 Task: Change the scale to a "Fit to width" in print settings.
Action: Mouse moved to (35, 72)
Screenshot: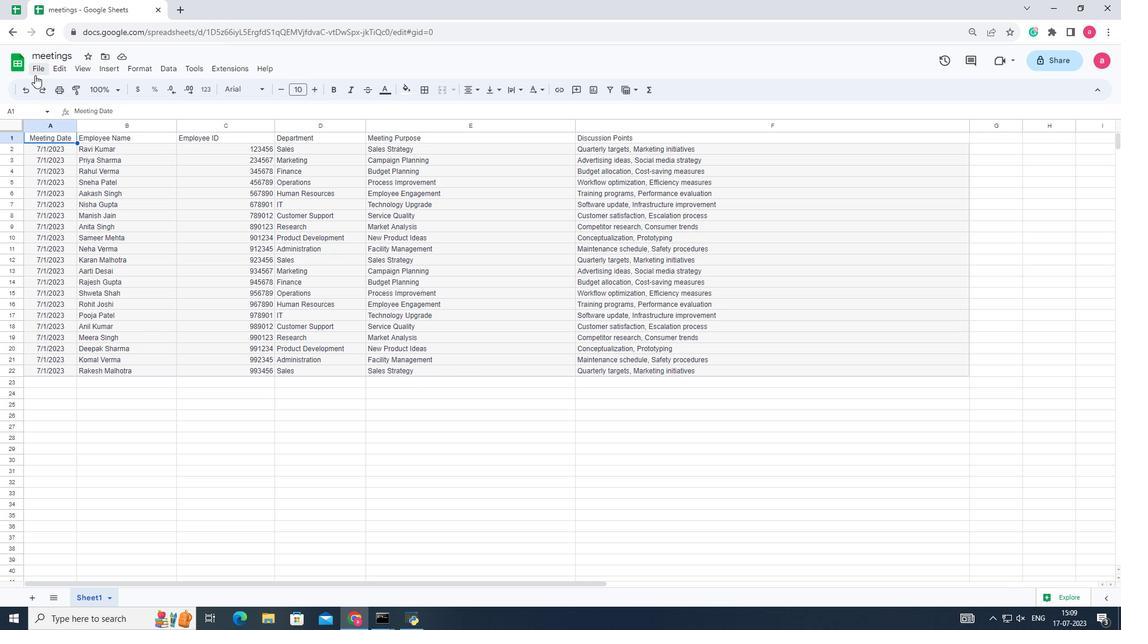 
Action: Mouse pressed left at (35, 72)
Screenshot: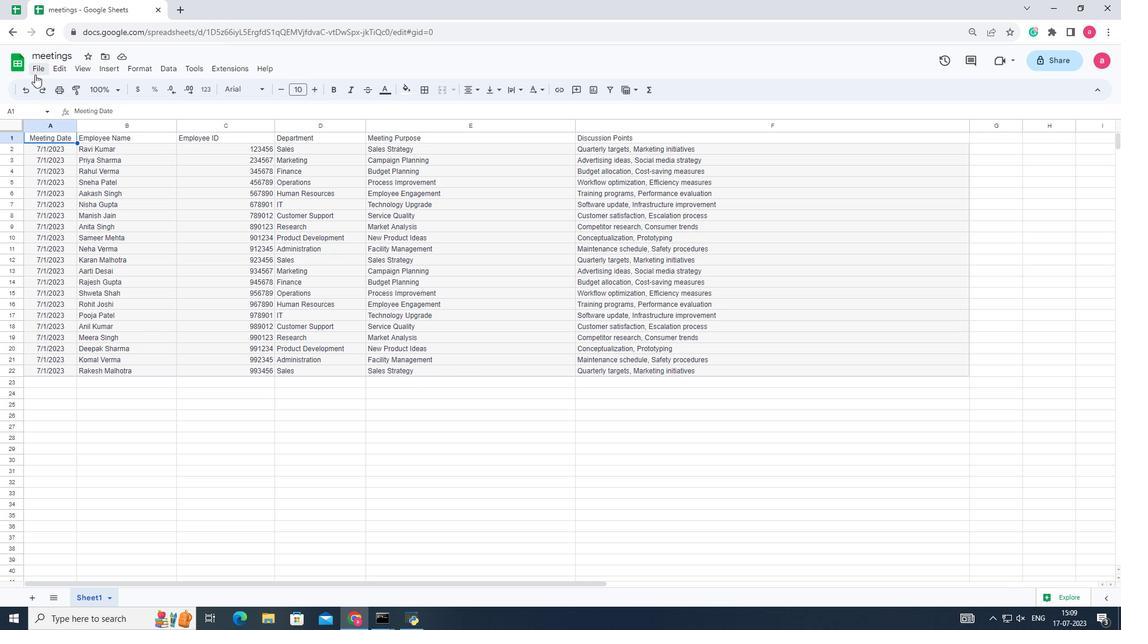 
Action: Mouse moved to (66, 378)
Screenshot: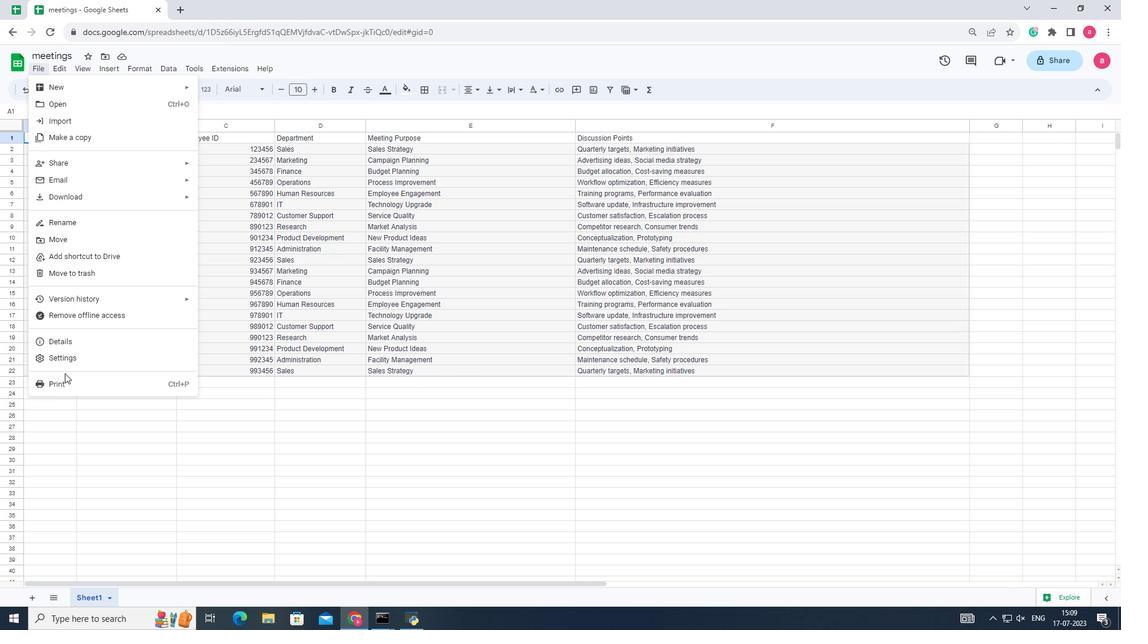 
Action: Mouse pressed left at (66, 378)
Screenshot: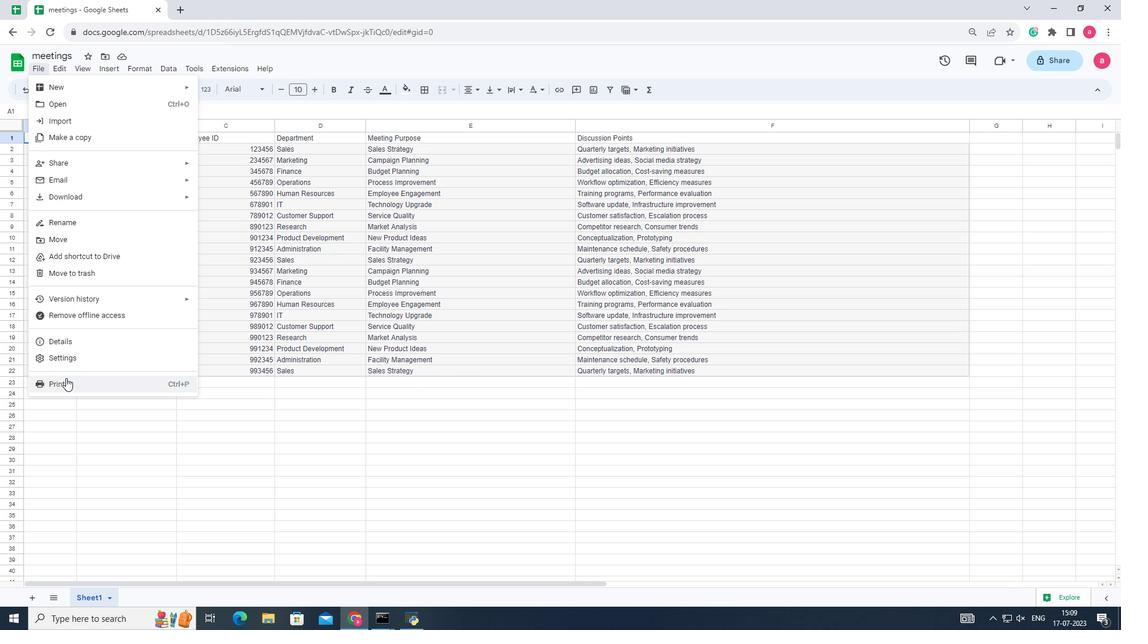 
Action: Mouse moved to (974, 235)
Screenshot: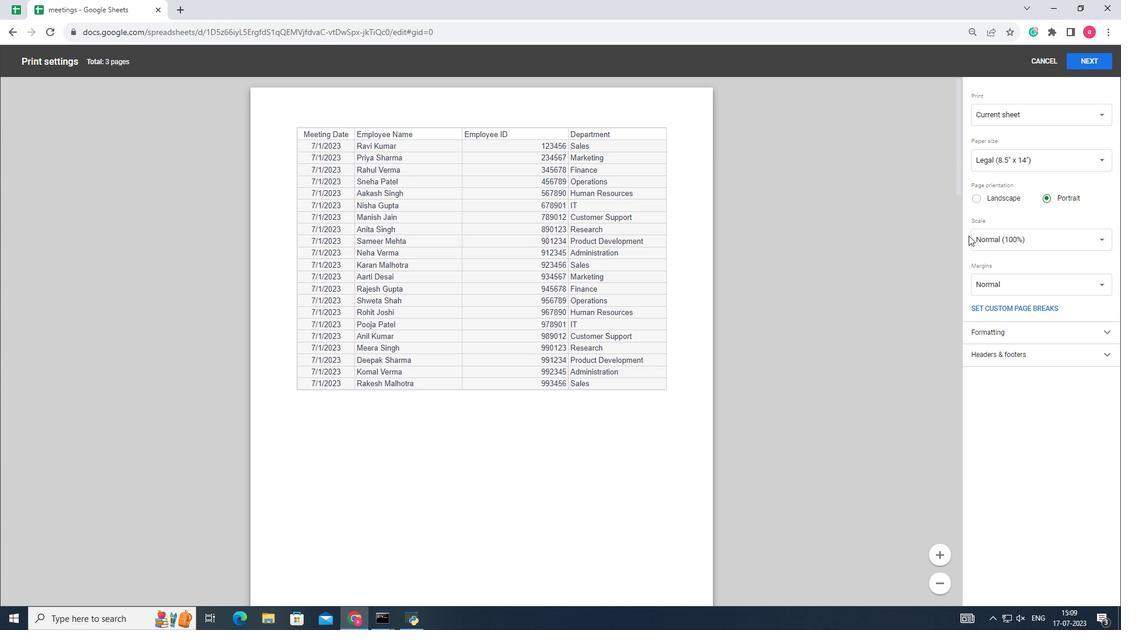 
Action: Mouse pressed left at (974, 235)
Screenshot: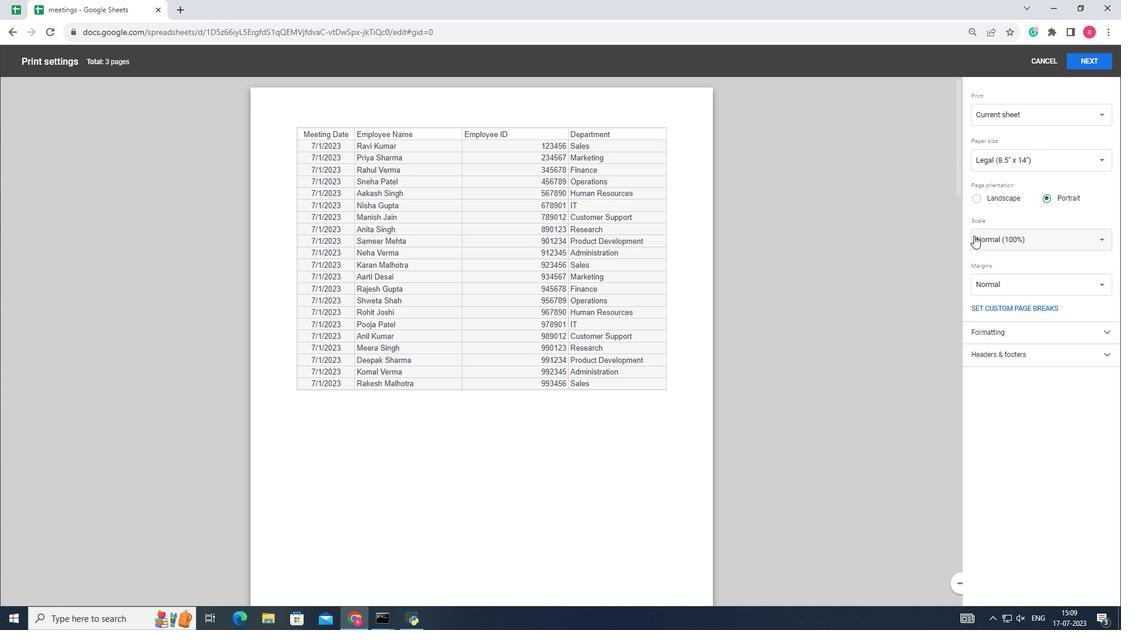 
Action: Mouse moved to (988, 251)
Screenshot: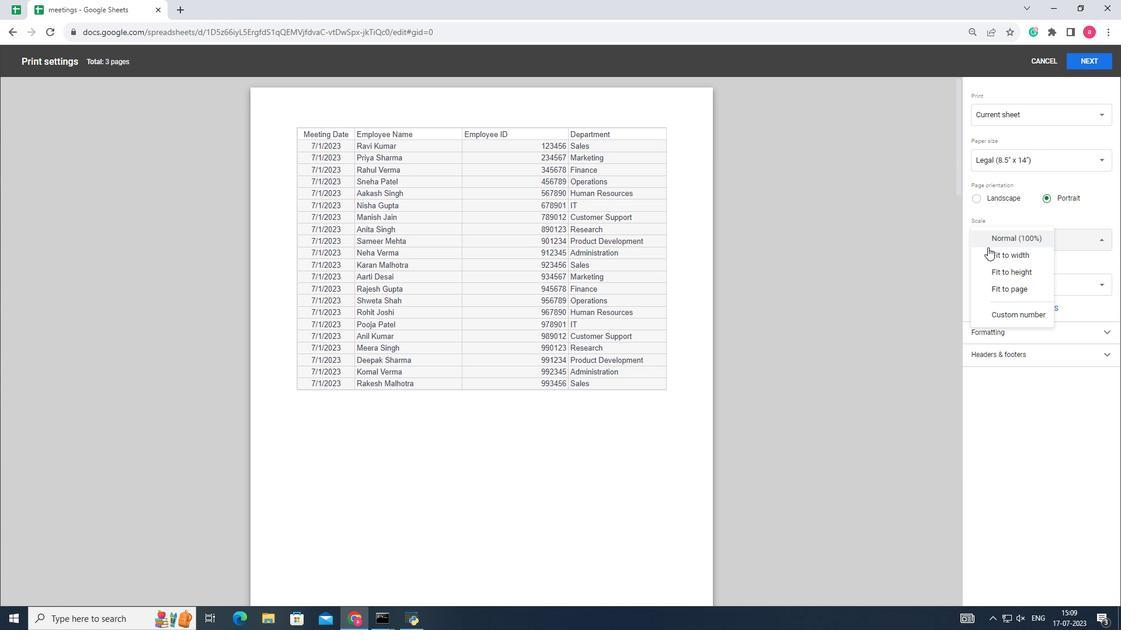 
Action: Mouse pressed left at (988, 251)
Screenshot: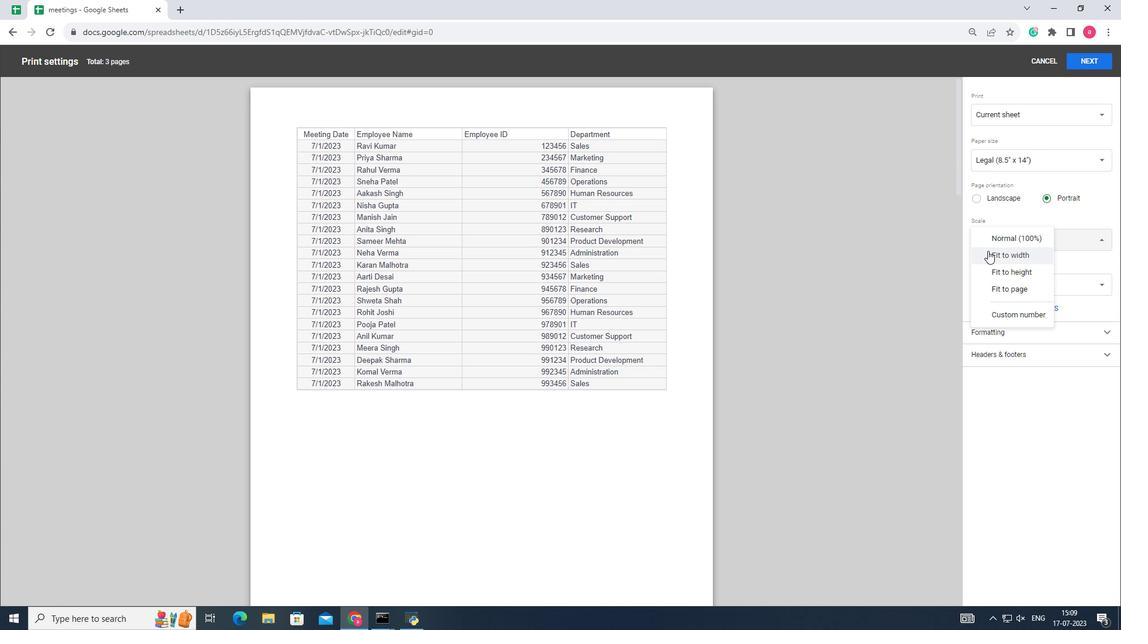 
Action: Mouse moved to (739, 269)
Screenshot: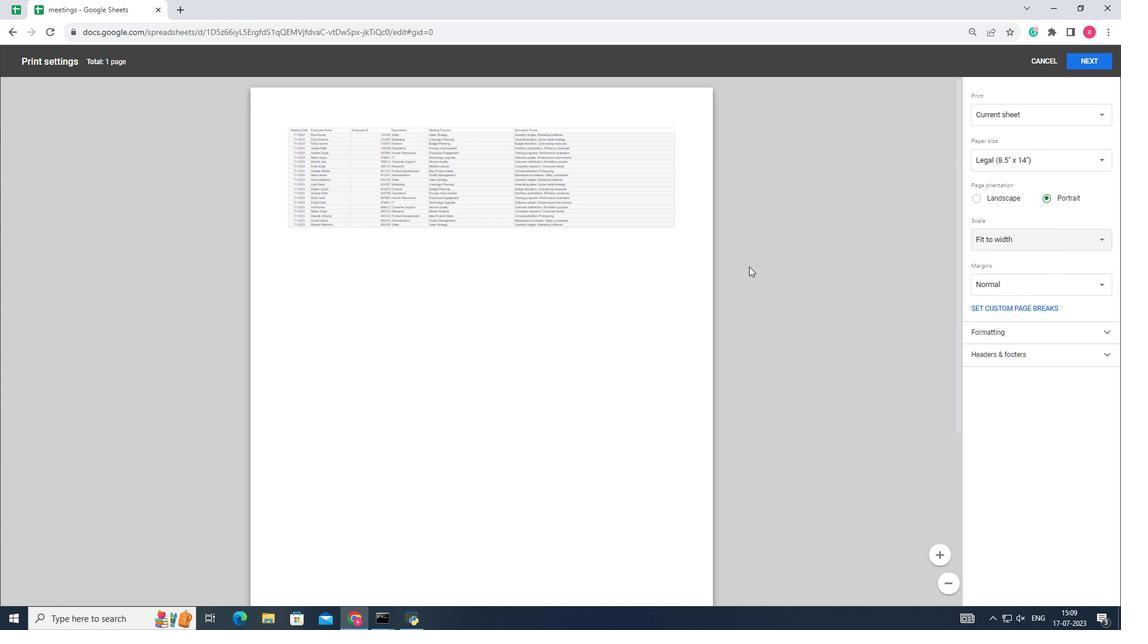 
